 Task: Create a due date automation trigger when advanced on, 2 hours after a card is due add checklist with checklist "Resume" complete.
Action: Mouse moved to (961, 87)
Screenshot: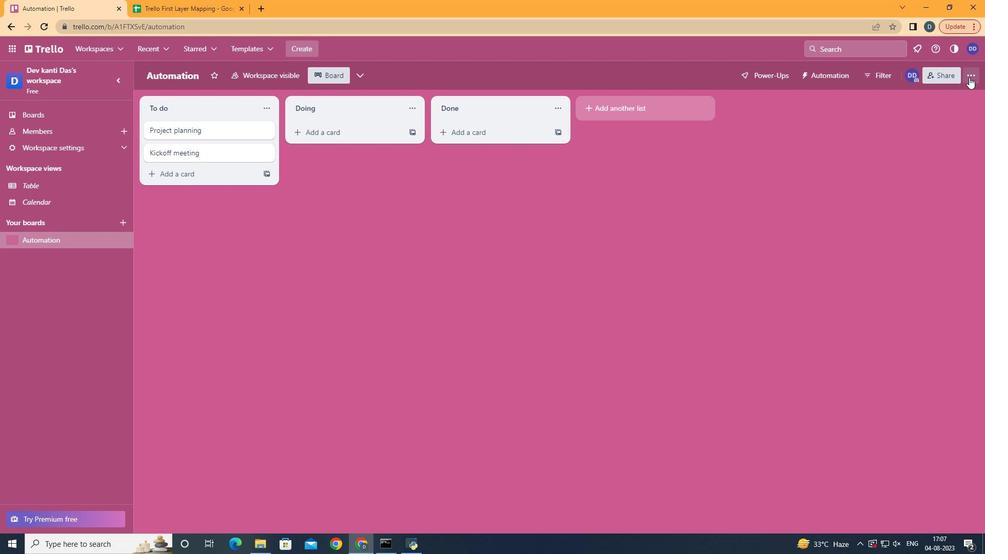 
Action: Mouse pressed left at (961, 87)
Screenshot: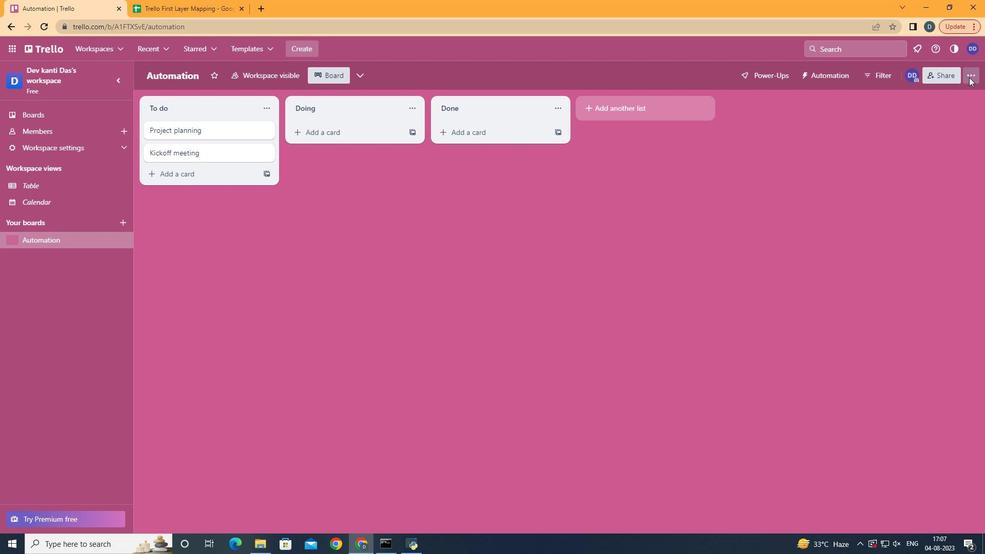 
Action: Mouse moved to (873, 218)
Screenshot: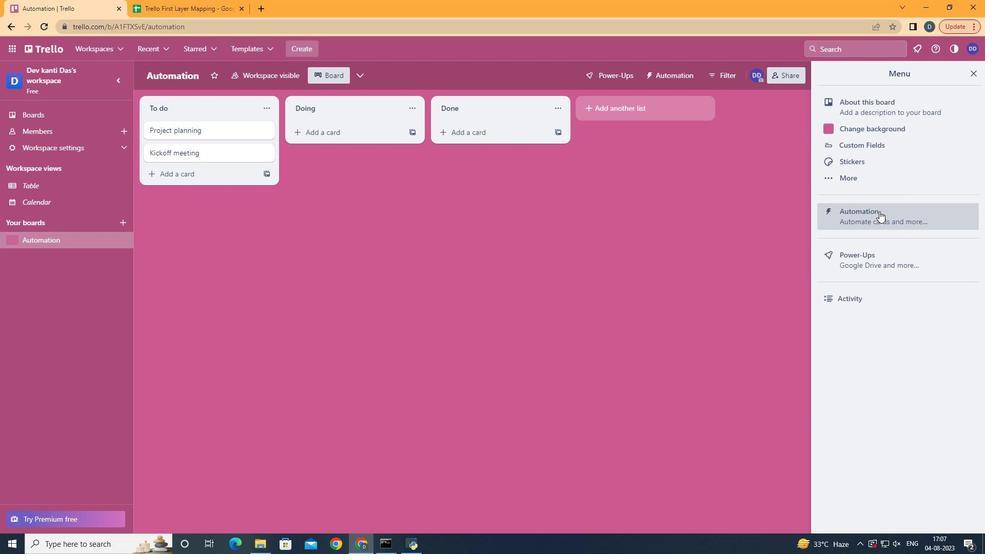 
Action: Mouse pressed left at (873, 218)
Screenshot: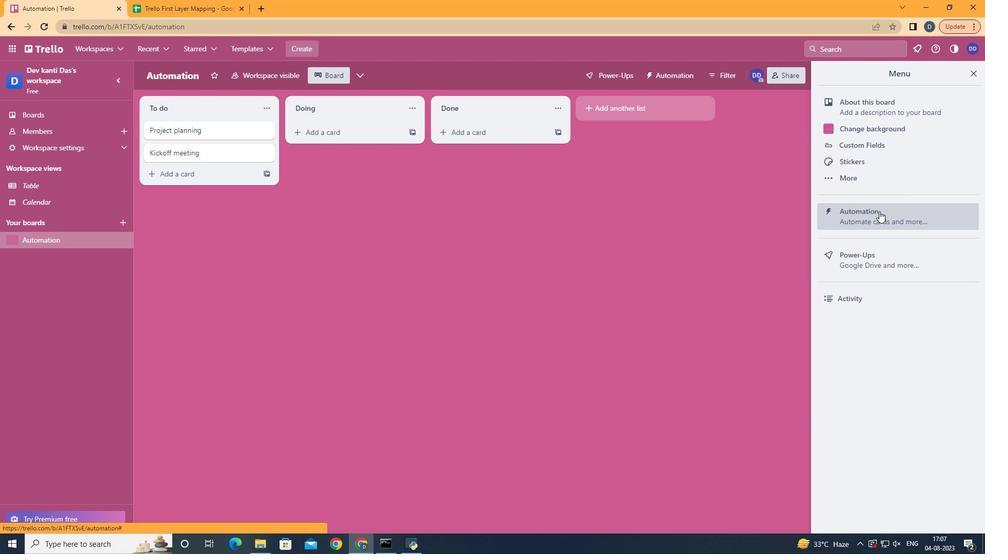 
Action: Mouse moved to (219, 213)
Screenshot: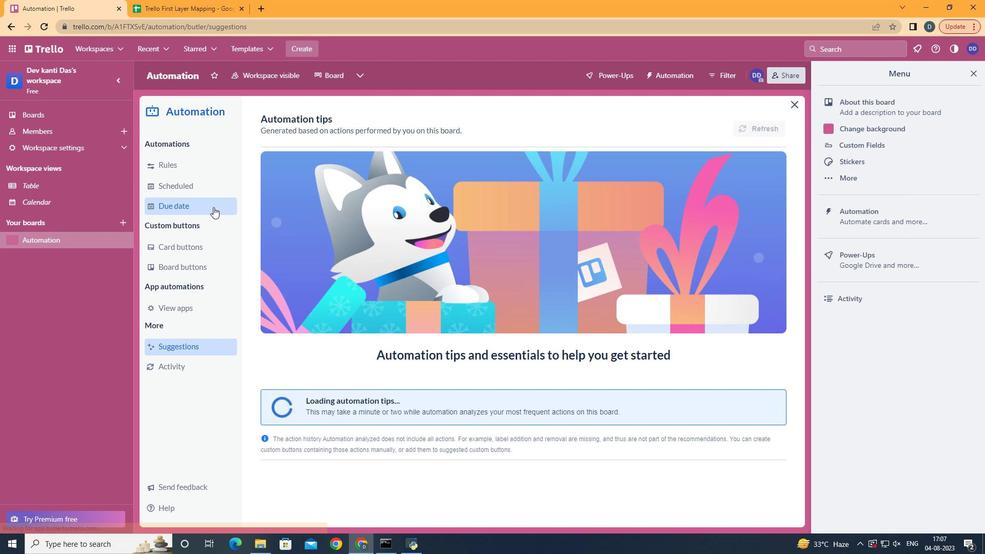 
Action: Mouse pressed left at (219, 213)
Screenshot: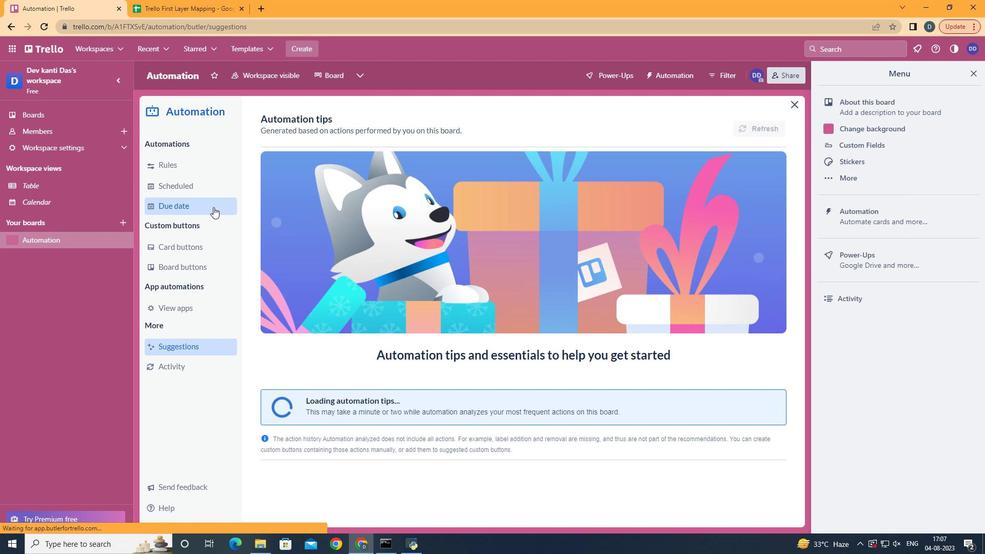 
Action: Mouse moved to (718, 129)
Screenshot: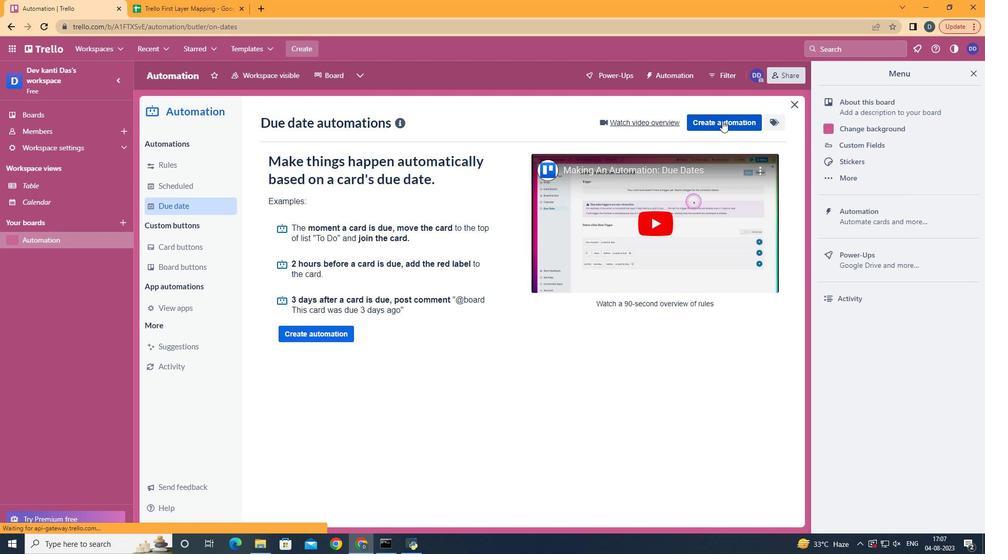 
Action: Mouse pressed left at (718, 129)
Screenshot: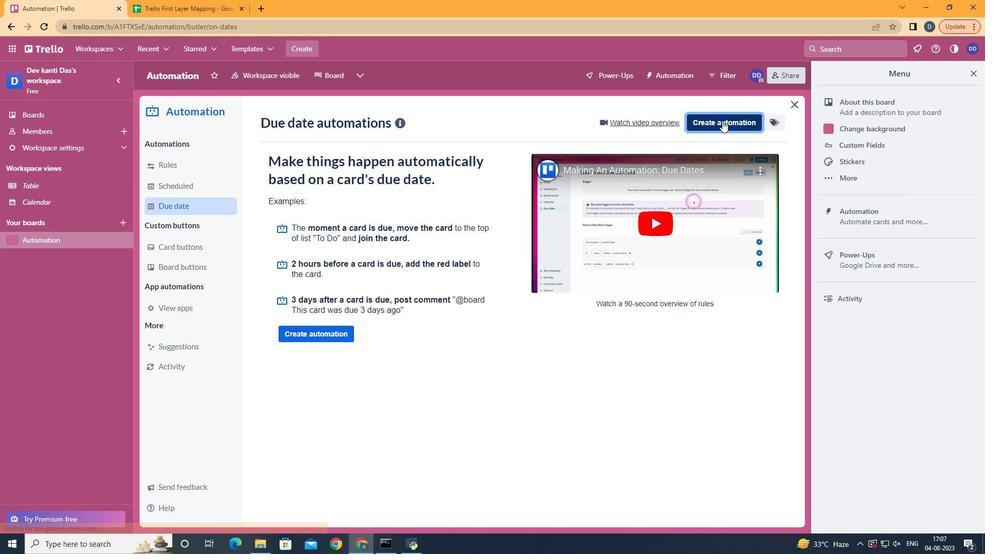 
Action: Mouse moved to (520, 225)
Screenshot: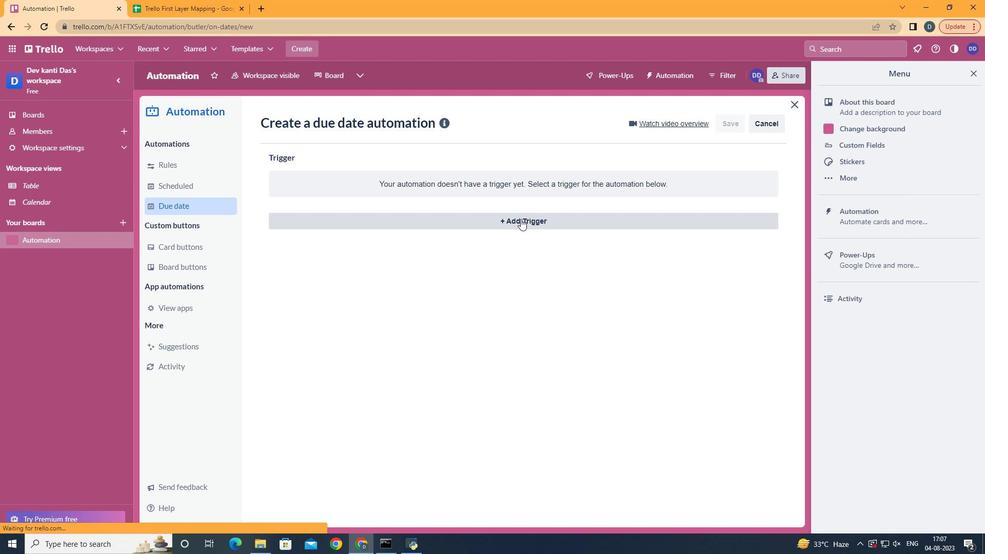 
Action: Mouse pressed left at (520, 225)
Screenshot: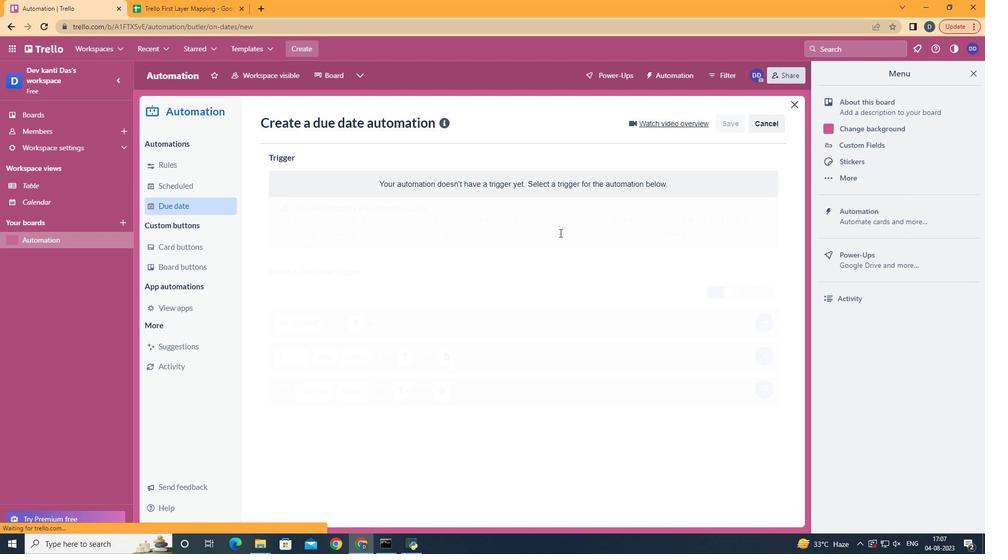 
Action: Mouse moved to (333, 440)
Screenshot: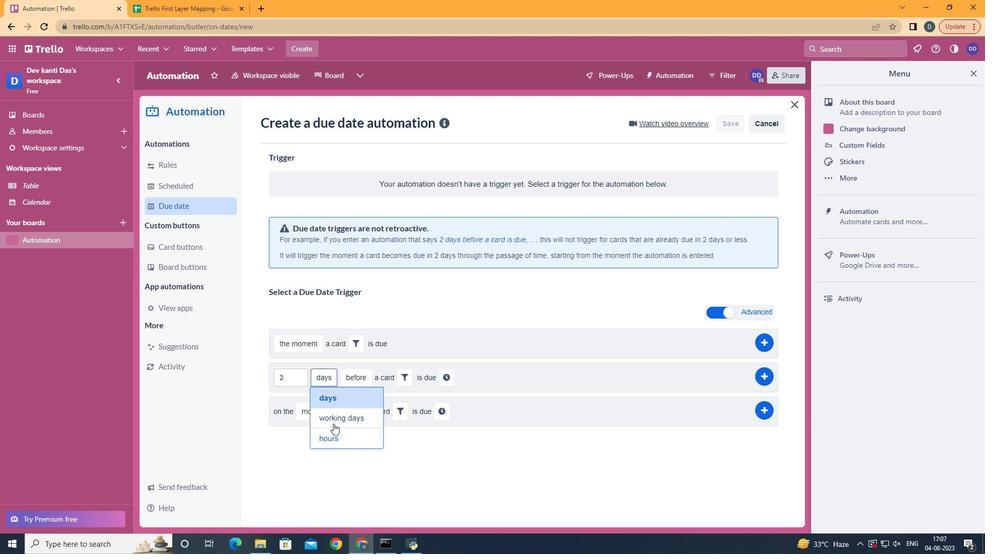 
Action: Mouse pressed left at (333, 440)
Screenshot: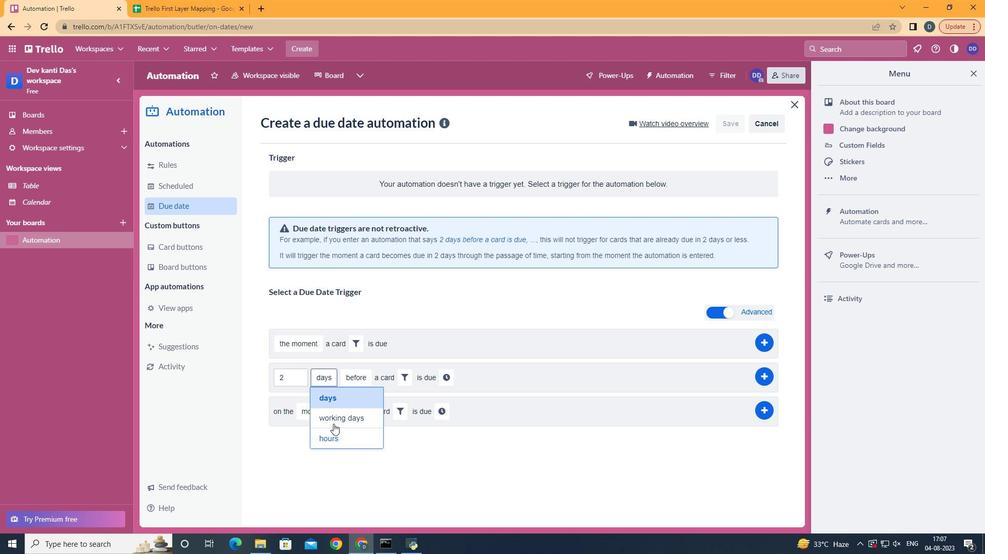 
Action: Mouse moved to (361, 417)
Screenshot: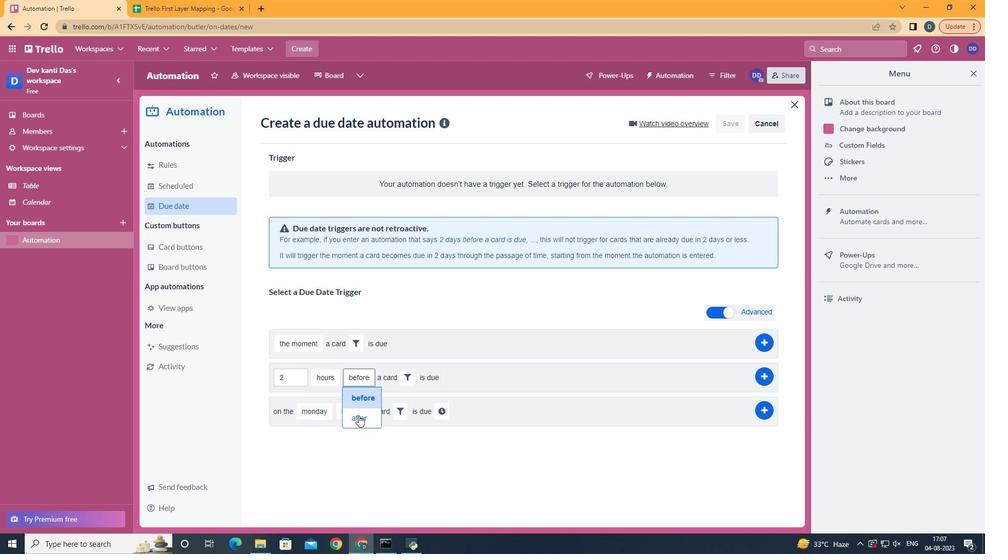 
Action: Mouse pressed left at (361, 417)
Screenshot: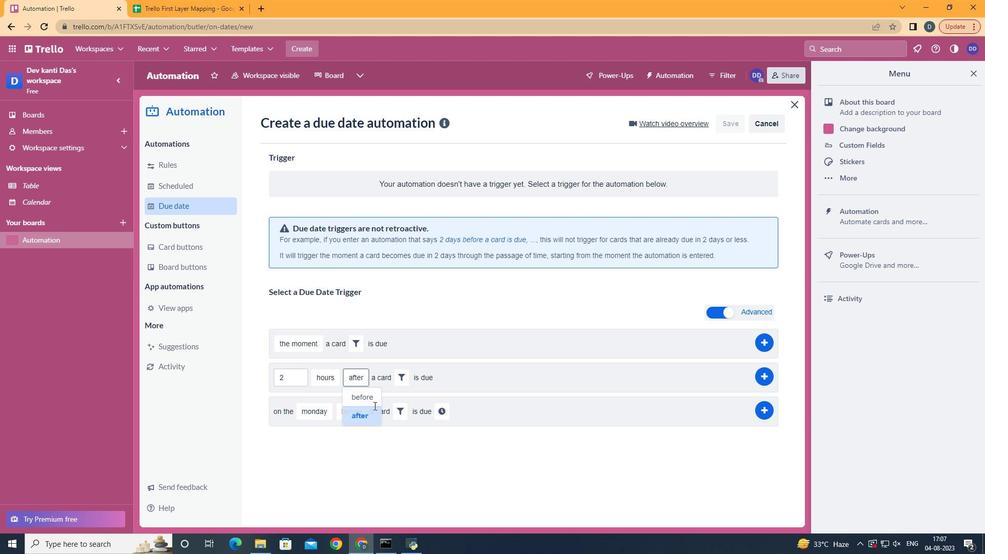 
Action: Mouse moved to (404, 385)
Screenshot: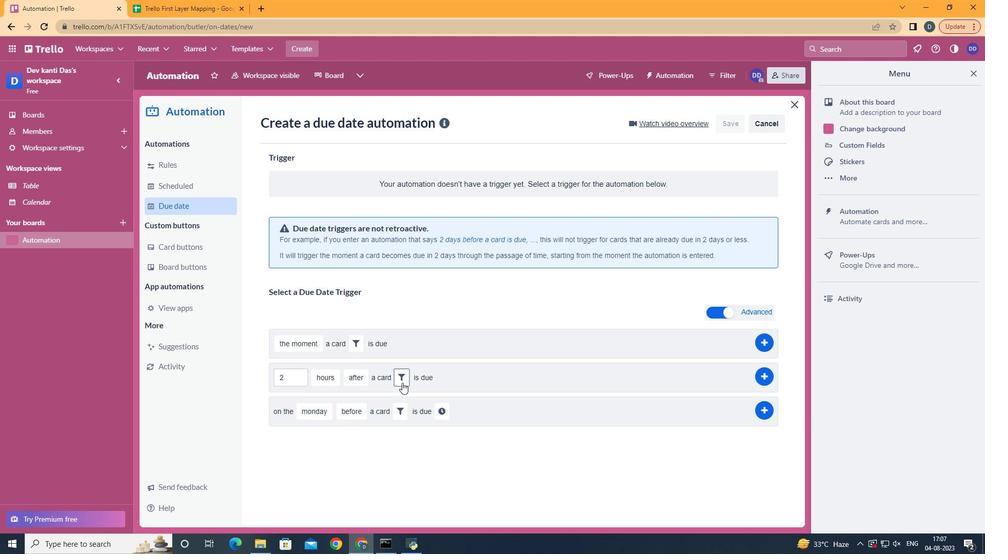 
Action: Mouse pressed left at (404, 385)
Screenshot: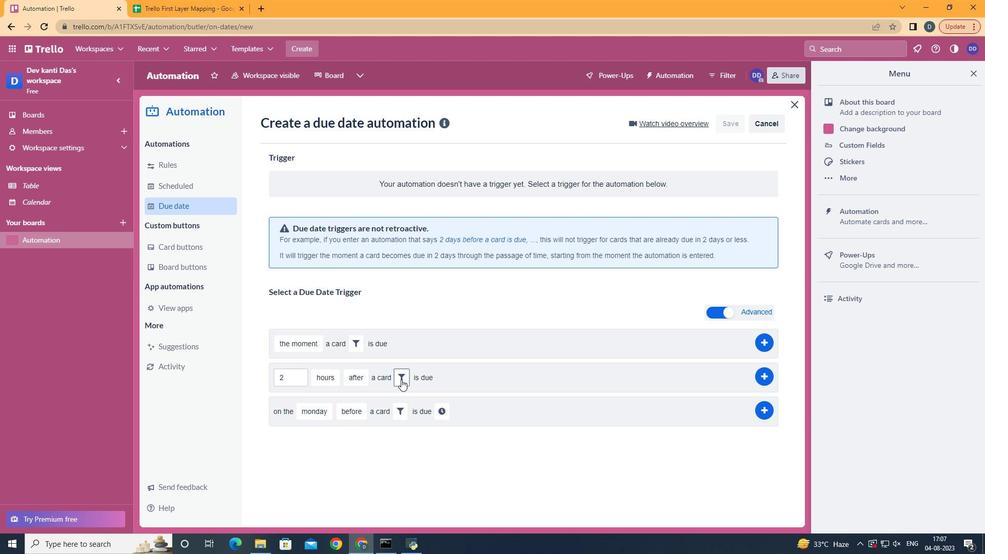 
Action: Mouse moved to (497, 412)
Screenshot: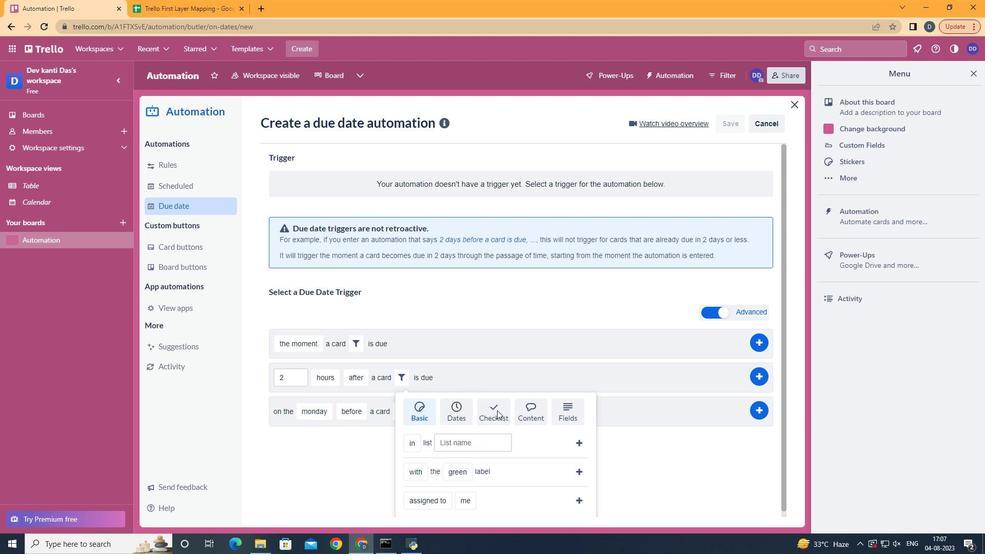 
Action: Mouse pressed left at (497, 412)
Screenshot: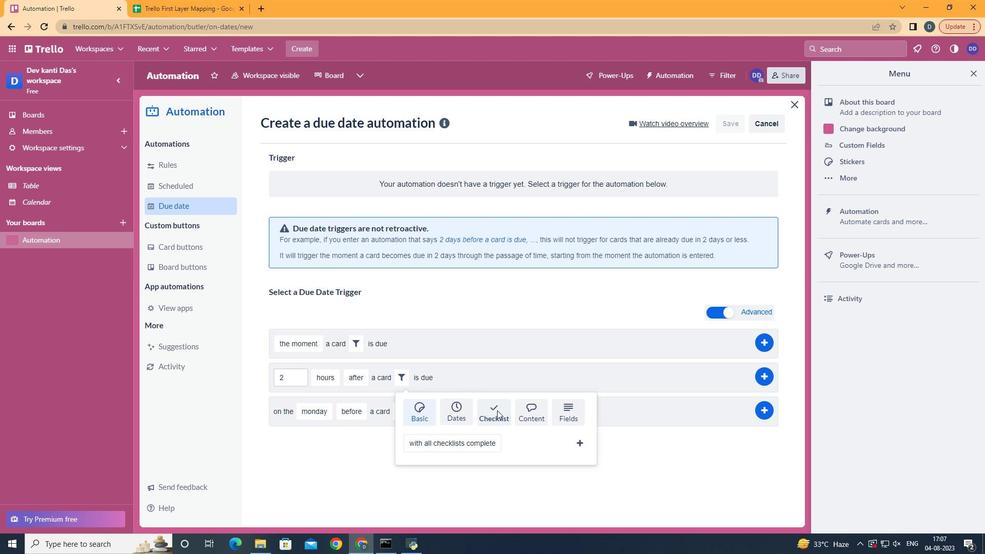 
Action: Mouse moved to (475, 389)
Screenshot: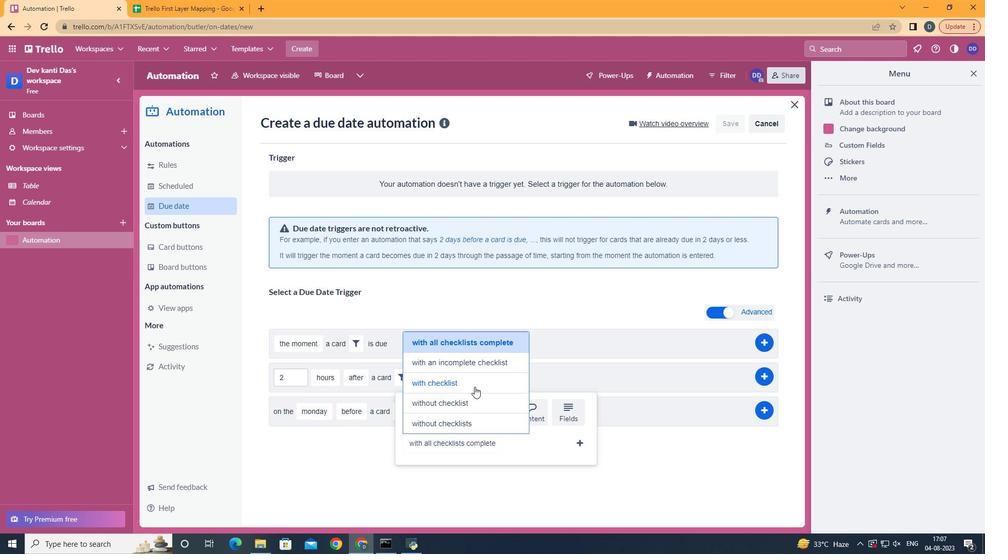 
Action: Mouse pressed left at (475, 389)
Screenshot: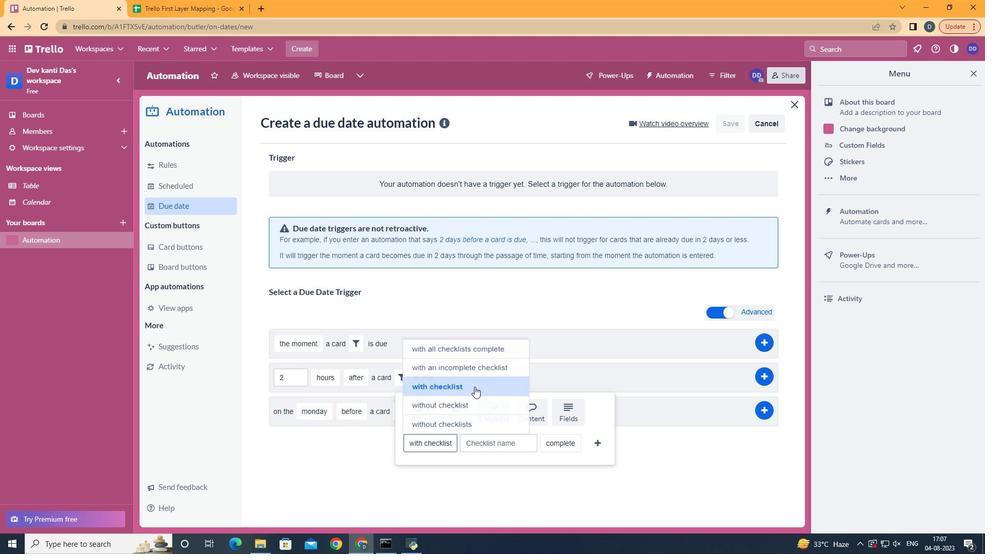 
Action: Mouse moved to (518, 446)
Screenshot: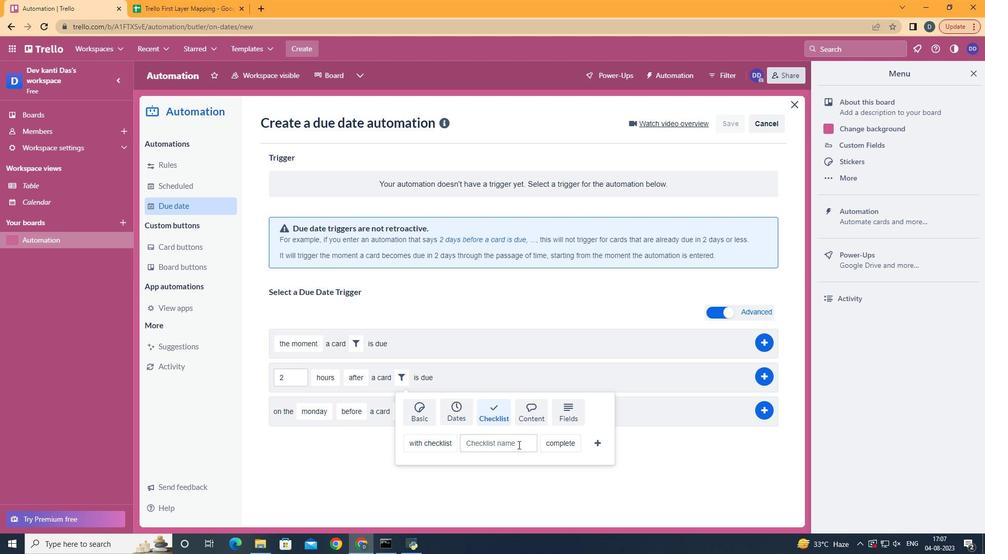 
Action: Mouse pressed left at (518, 446)
Screenshot: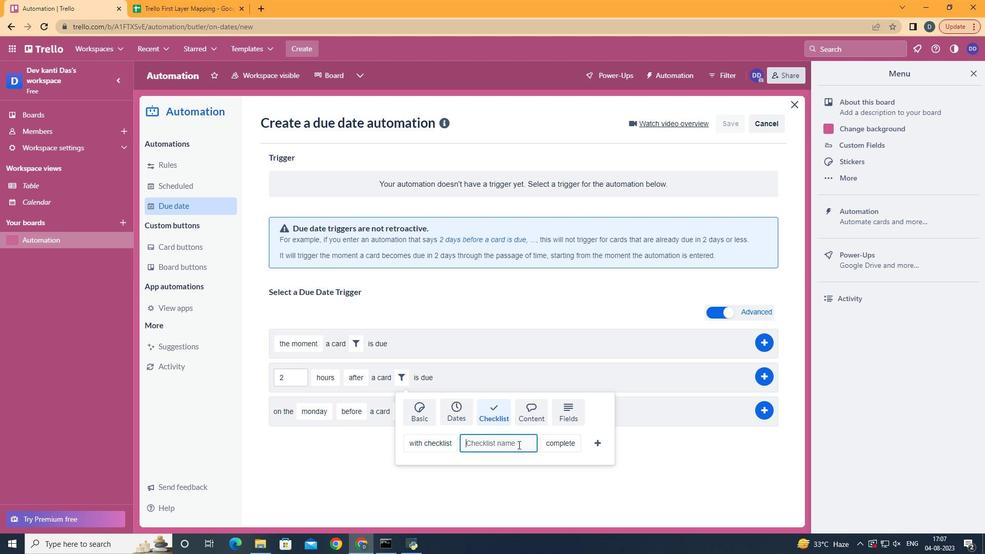 
Action: Key pressed <Key.shift>Resume
Screenshot: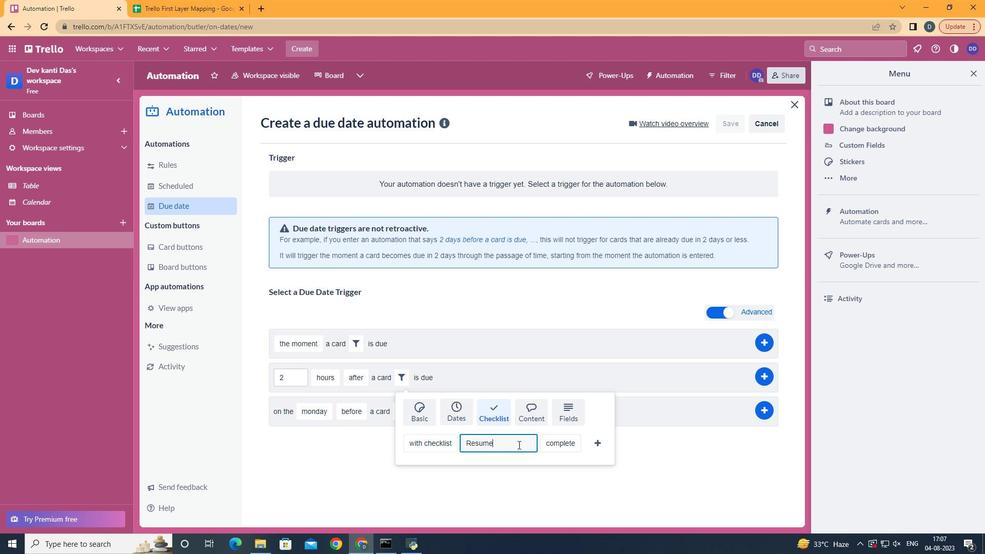 
Action: Mouse moved to (568, 460)
Screenshot: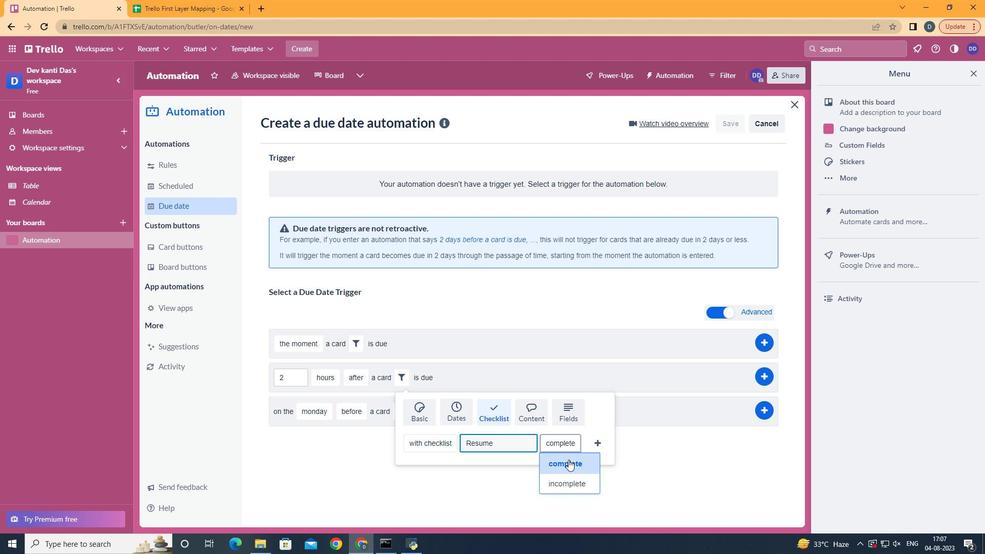 
Action: Mouse pressed left at (568, 460)
Screenshot: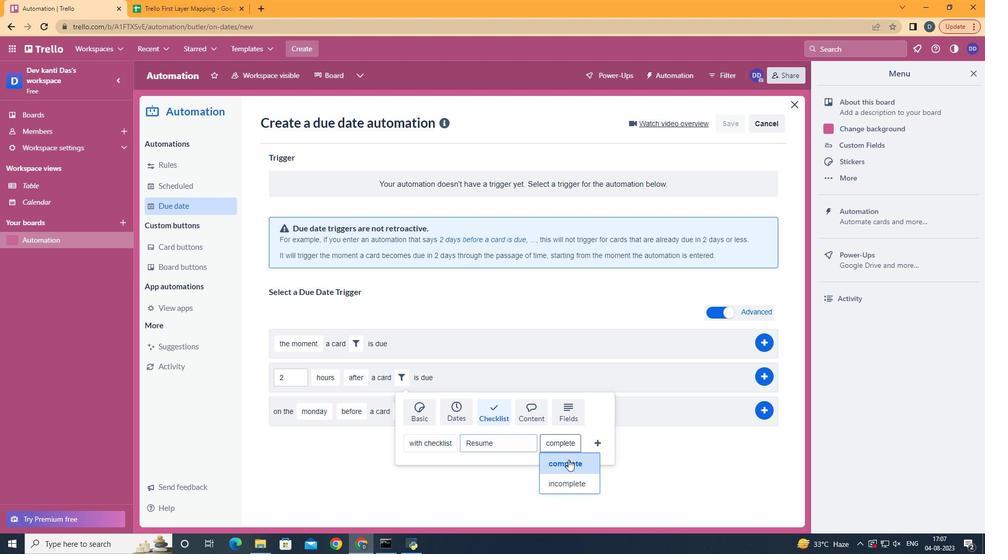 
Action: Mouse moved to (599, 443)
Screenshot: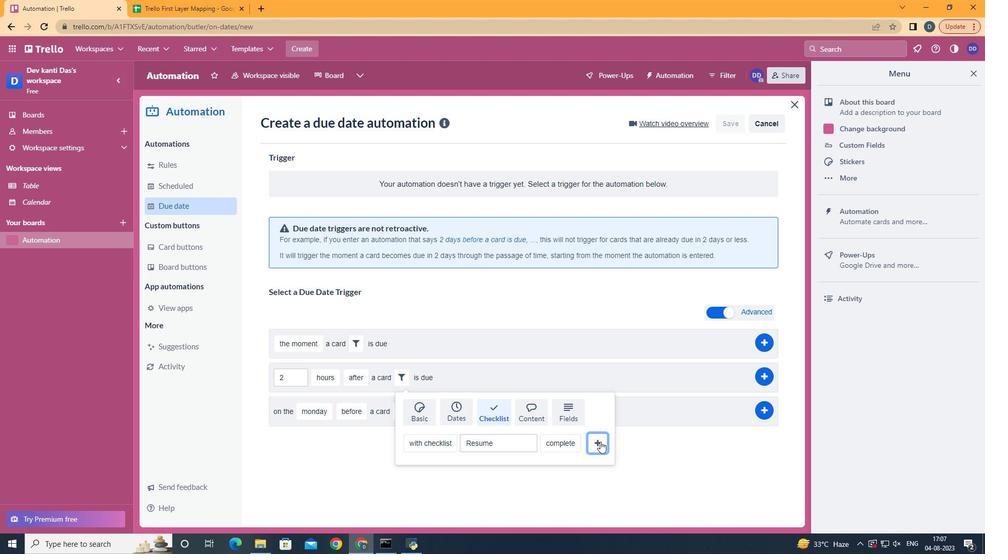 
Action: Mouse pressed left at (599, 443)
Screenshot: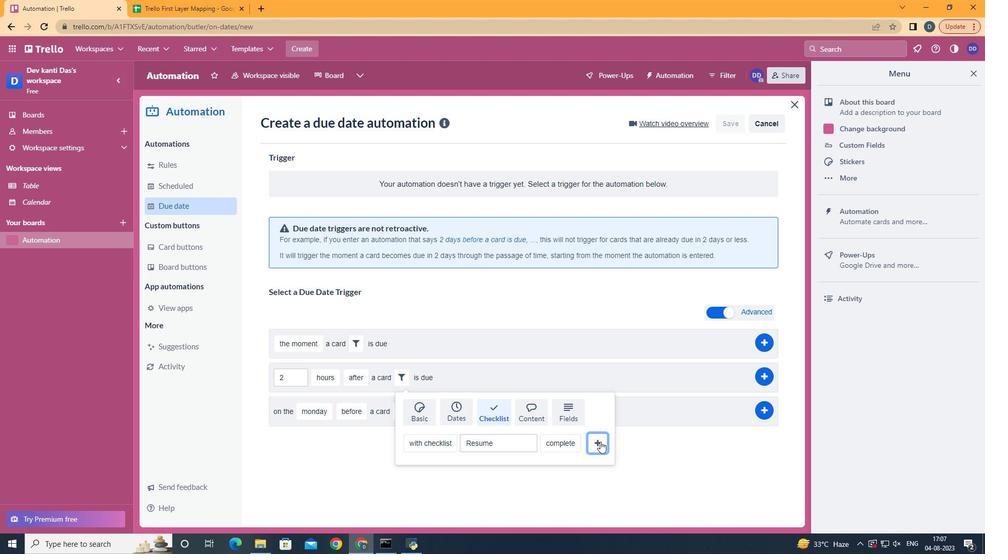
Action: Mouse moved to (755, 376)
Screenshot: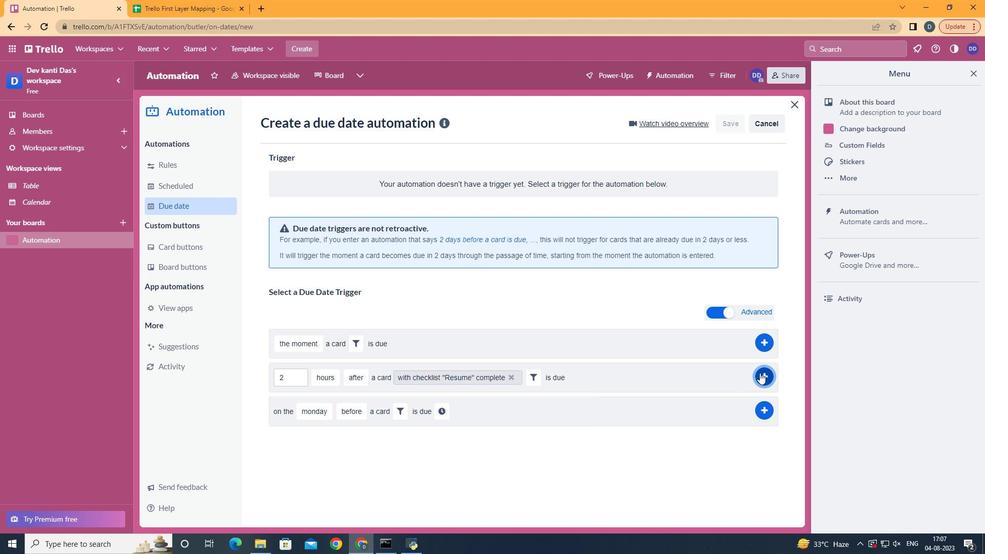 
Action: Mouse pressed left at (755, 376)
Screenshot: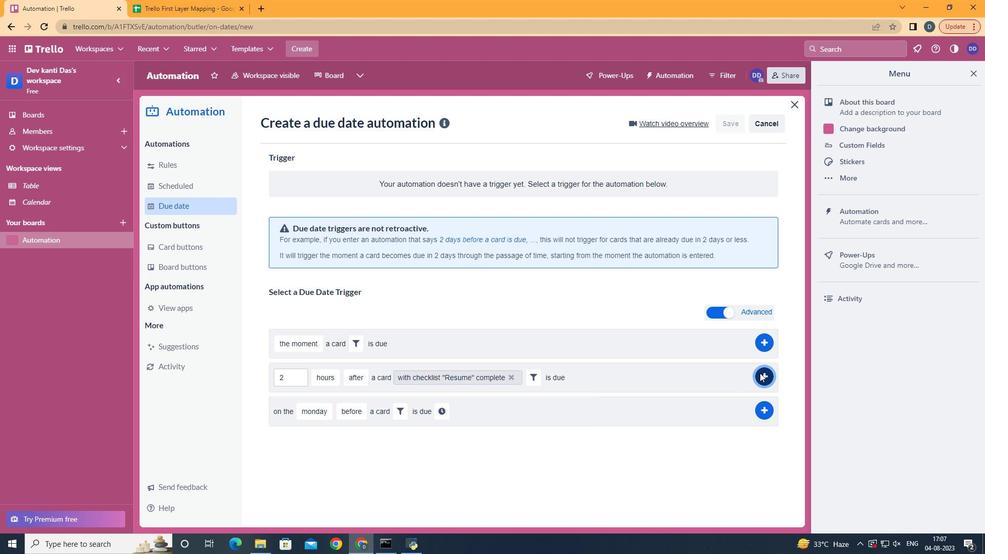 
Action: Mouse moved to (481, 195)
Screenshot: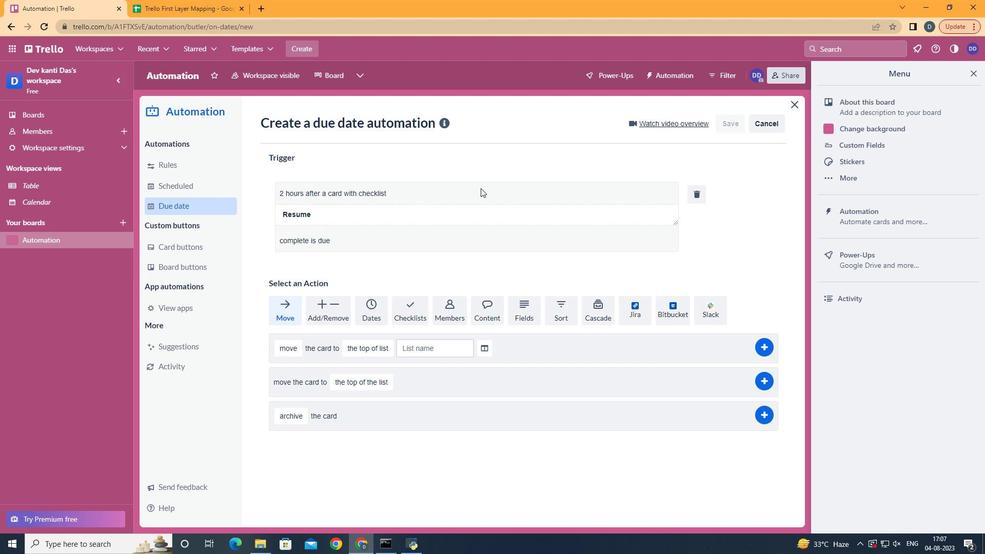 
